 Task: Toggle the show current in status in the problems.
Action: Mouse moved to (44, 578)
Screenshot: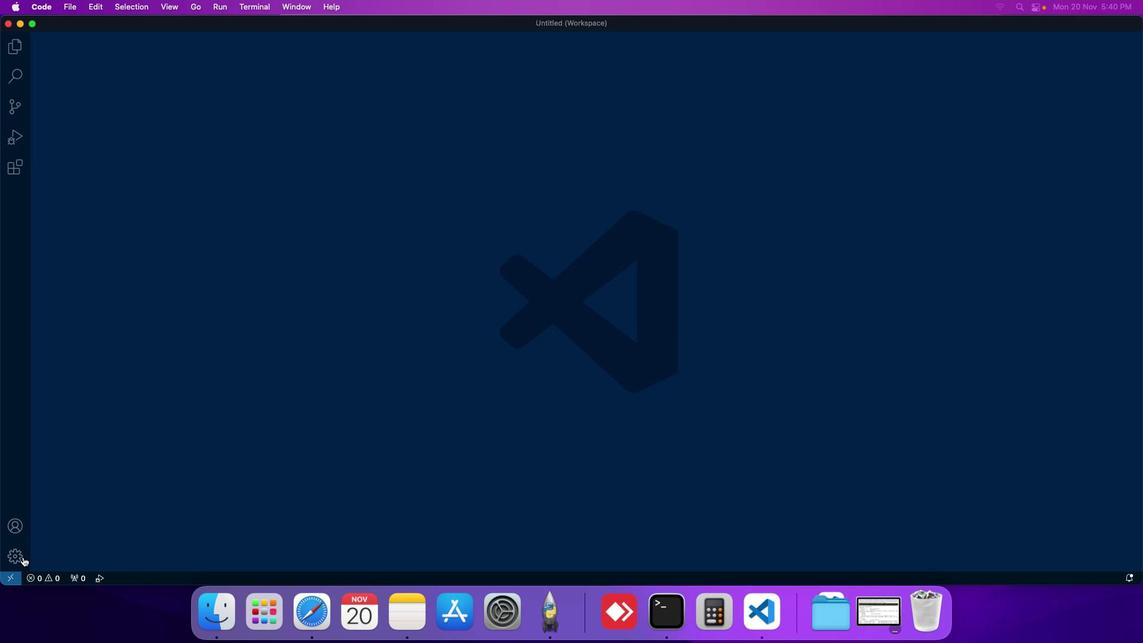 
Action: Mouse pressed left at (44, 578)
Screenshot: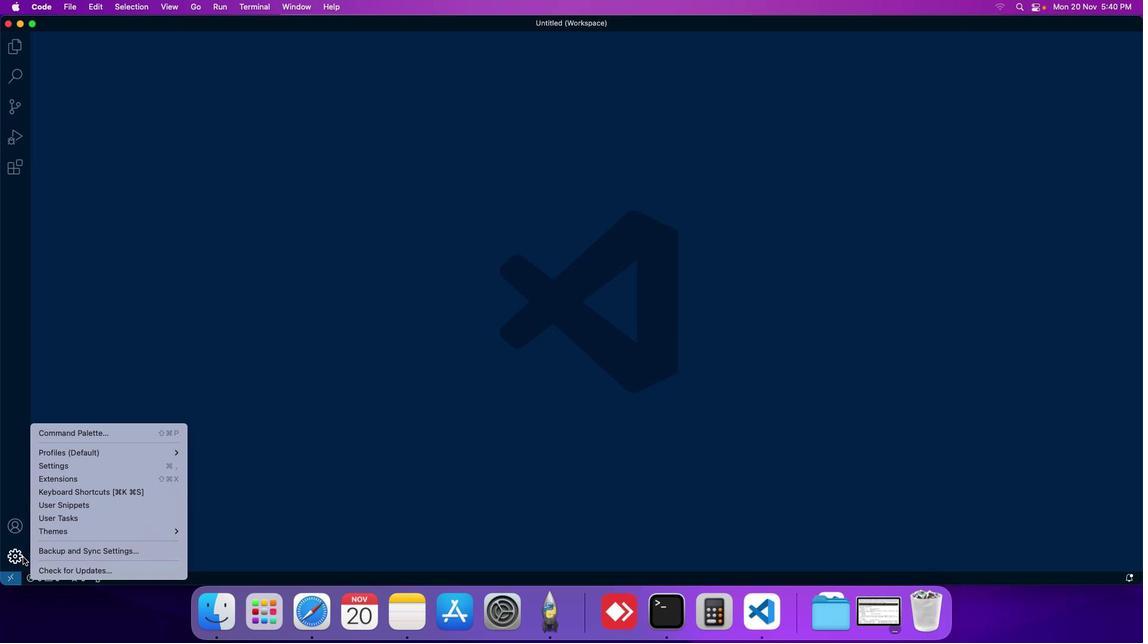 
Action: Mouse moved to (85, 489)
Screenshot: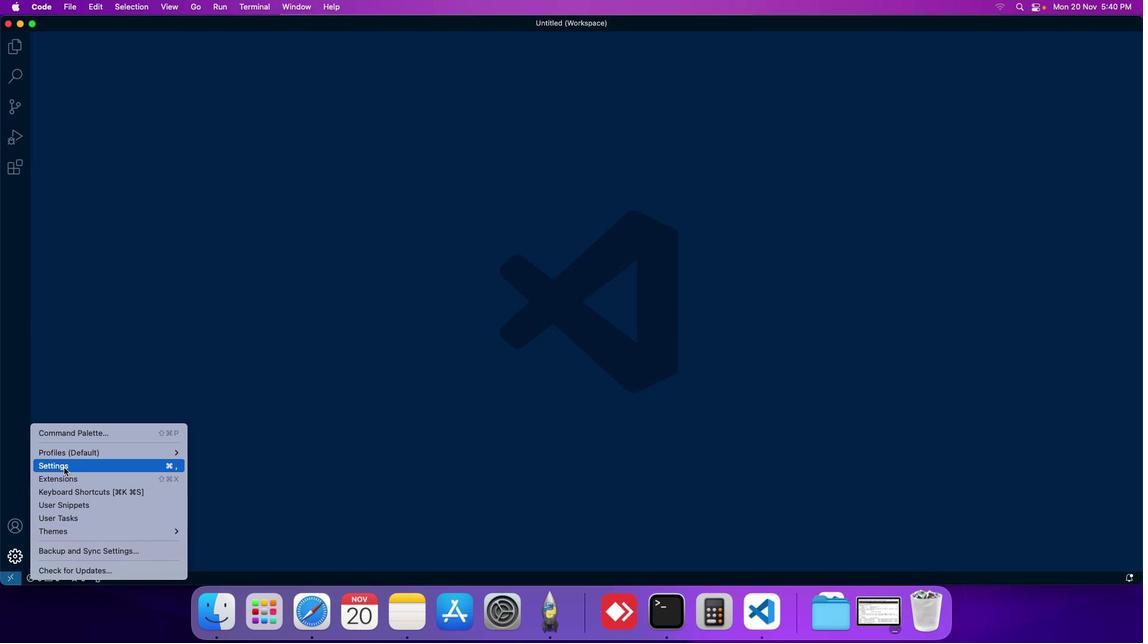 
Action: Mouse pressed left at (85, 489)
Screenshot: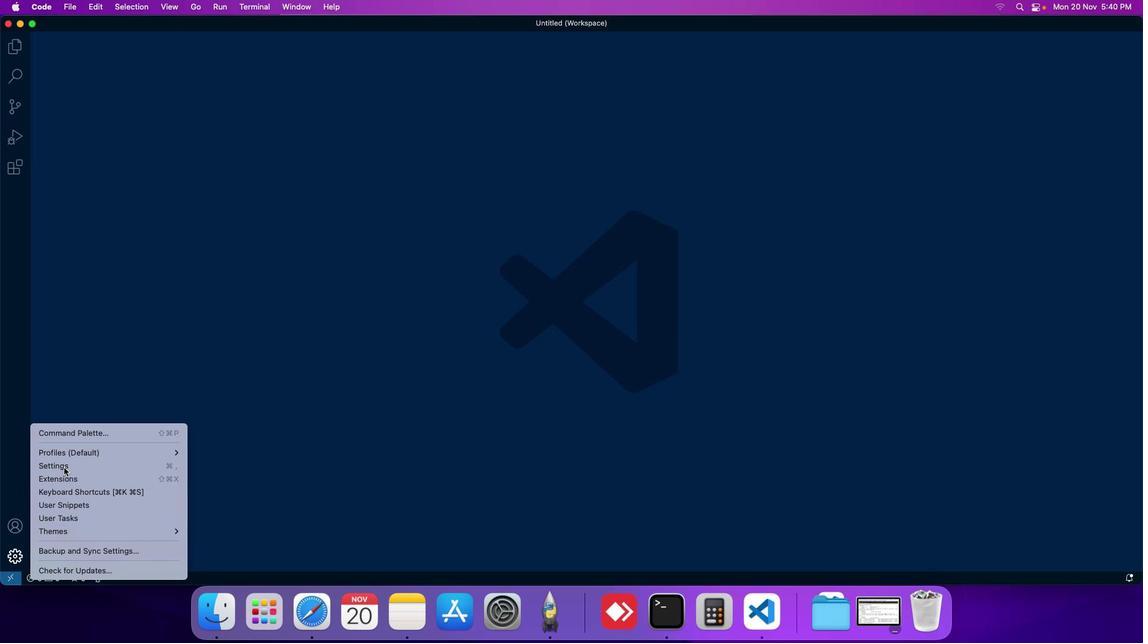 
Action: Mouse moved to (283, 110)
Screenshot: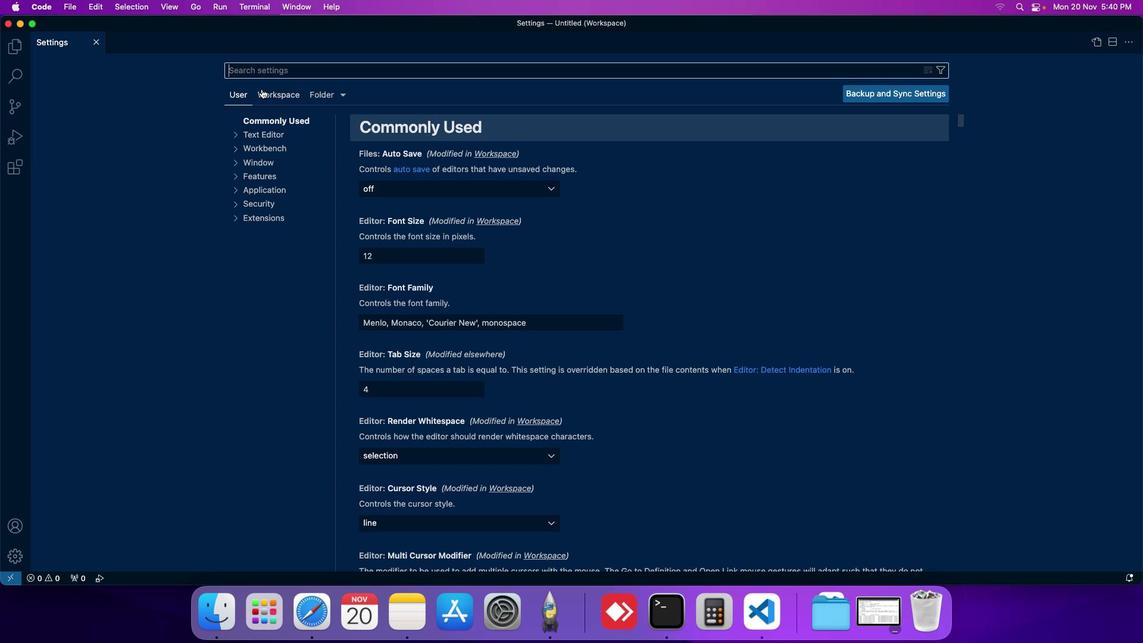 
Action: Mouse pressed left at (283, 110)
Screenshot: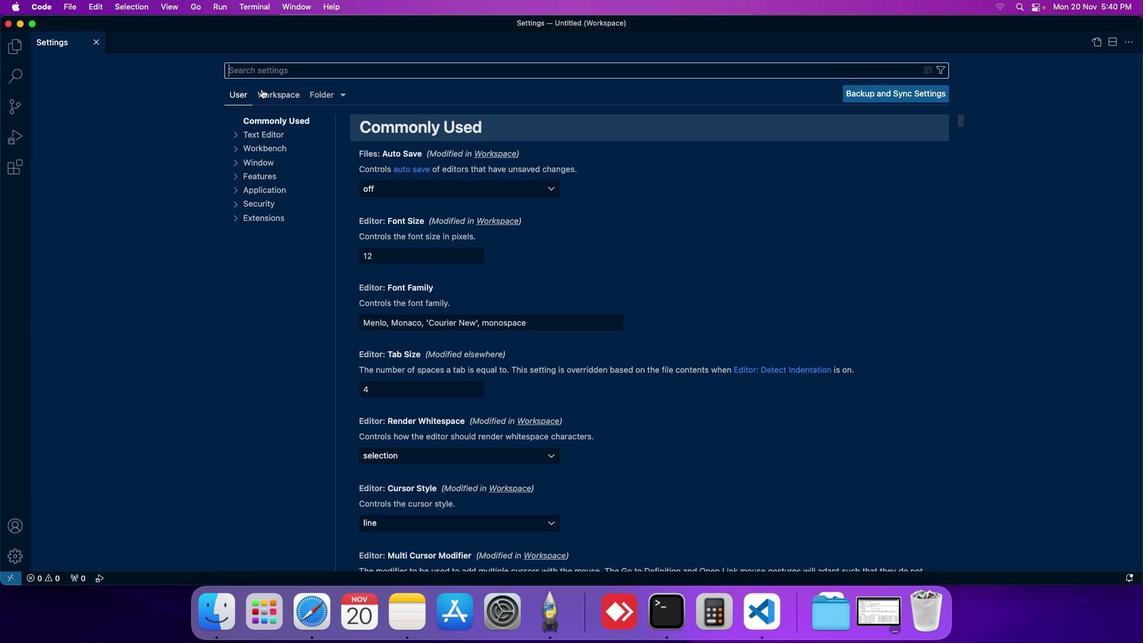 
Action: Mouse moved to (278, 197)
Screenshot: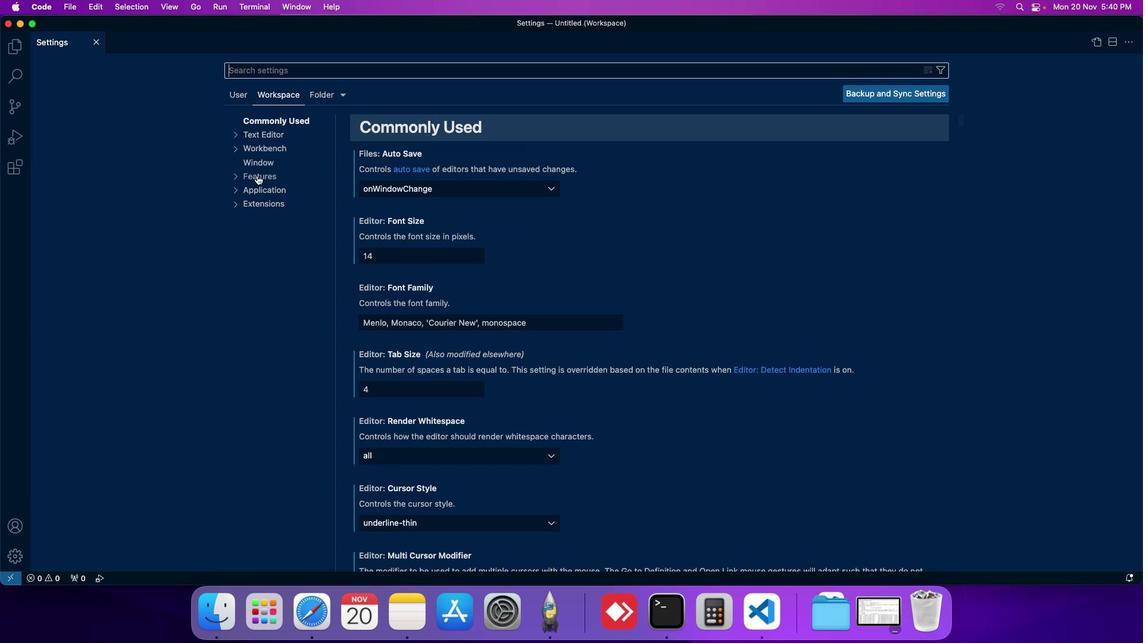 
Action: Mouse pressed left at (278, 197)
Screenshot: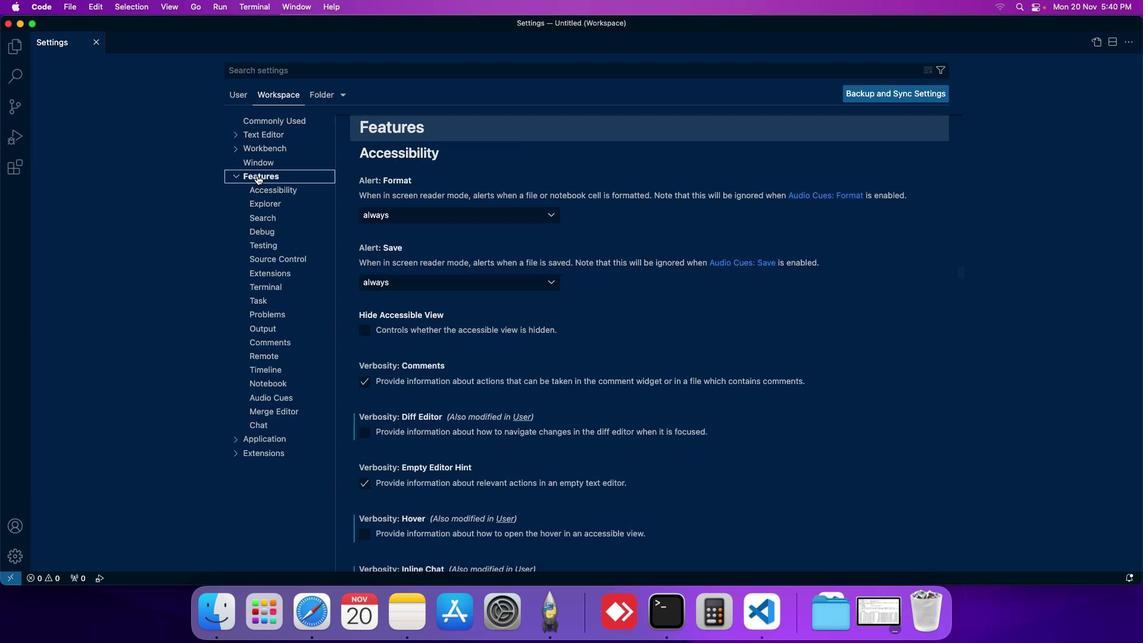 
Action: Mouse moved to (291, 339)
Screenshot: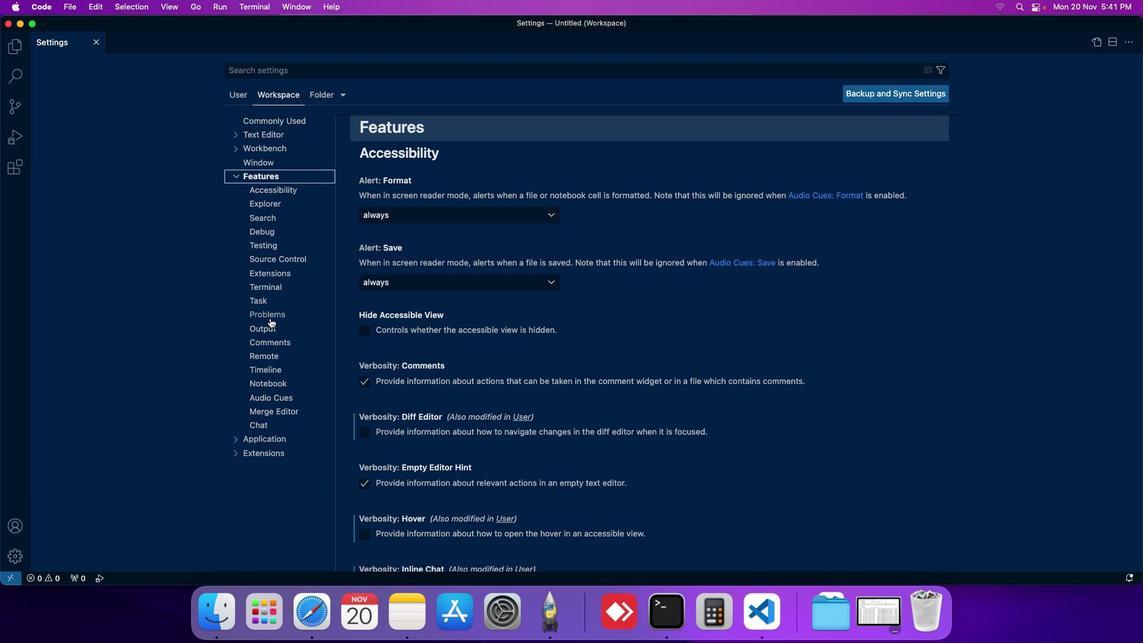 
Action: Mouse pressed left at (291, 339)
Screenshot: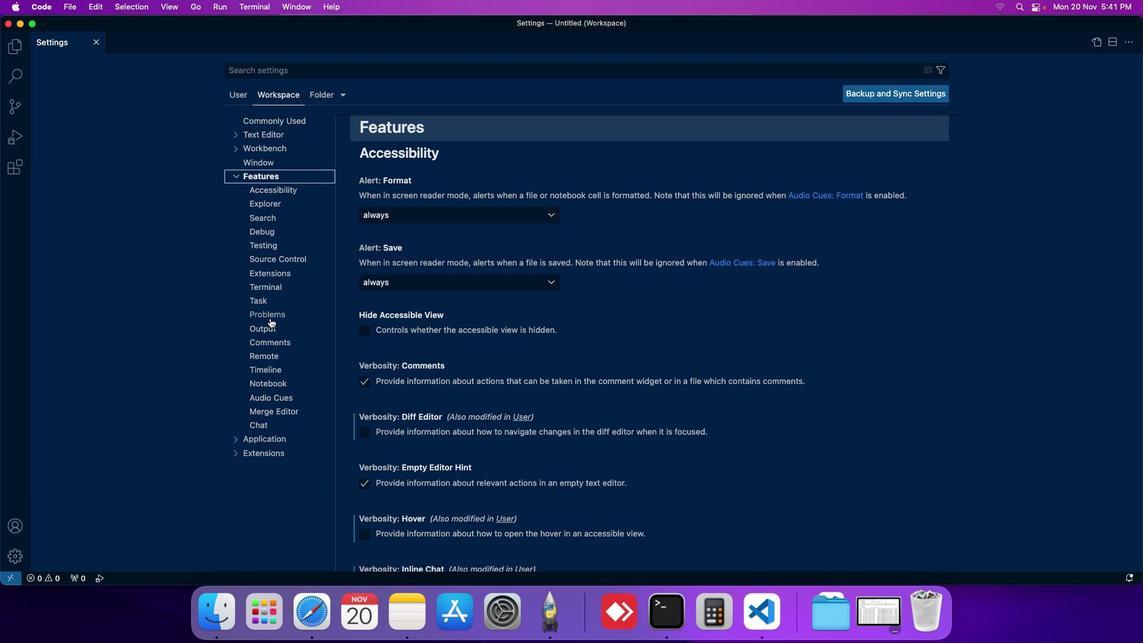 
Action: Mouse moved to (385, 357)
Screenshot: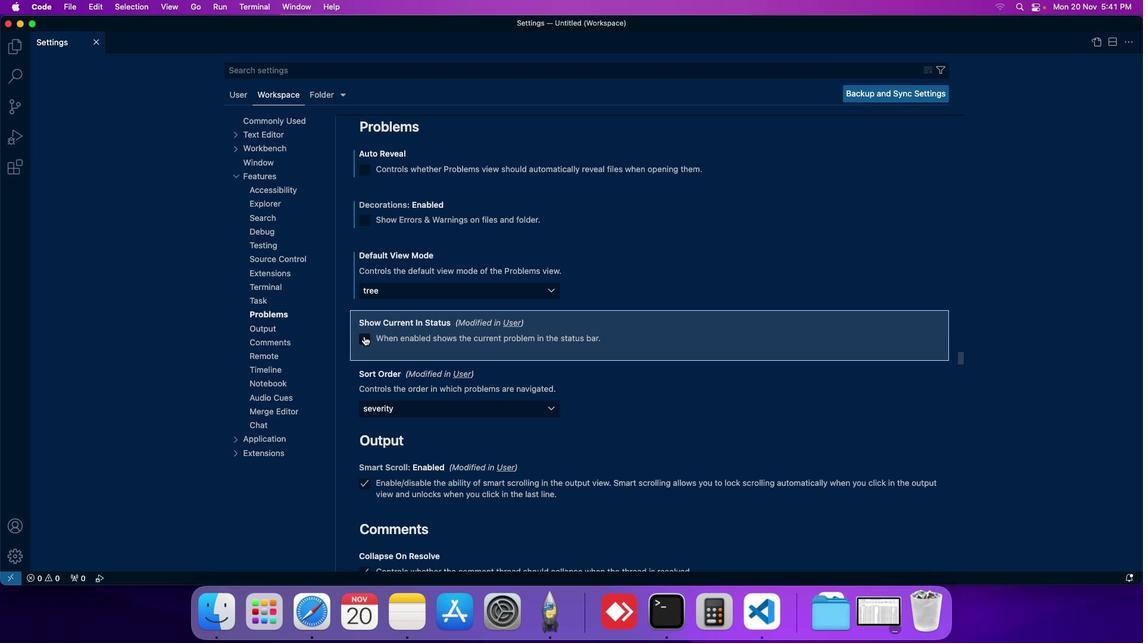 
Action: Mouse pressed left at (385, 357)
Screenshot: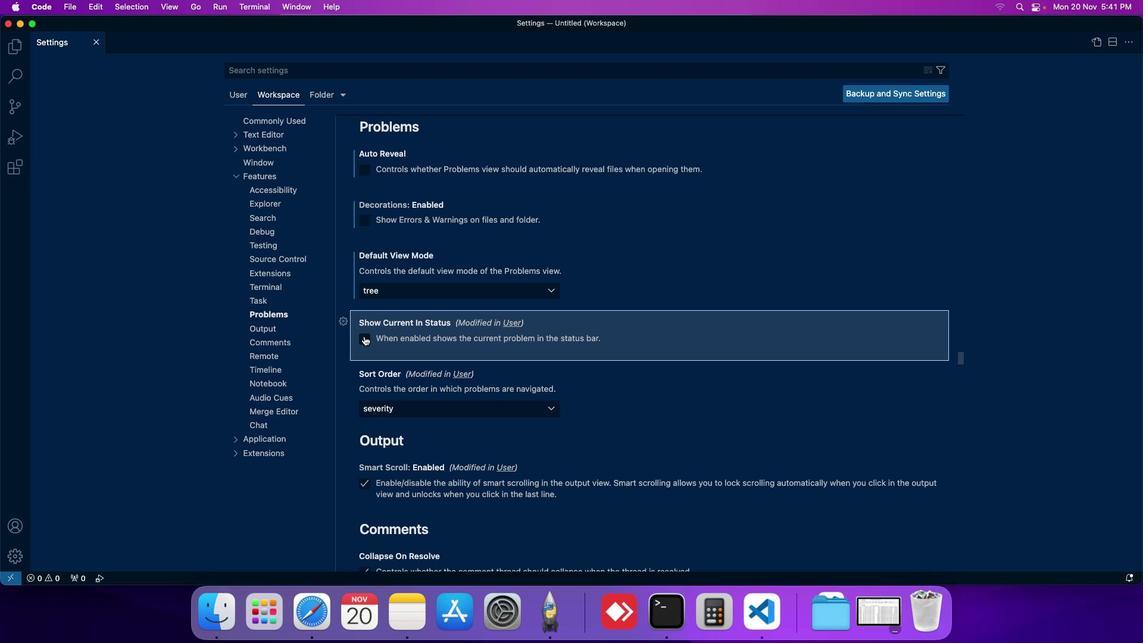 
Action: Mouse moved to (391, 361)
Screenshot: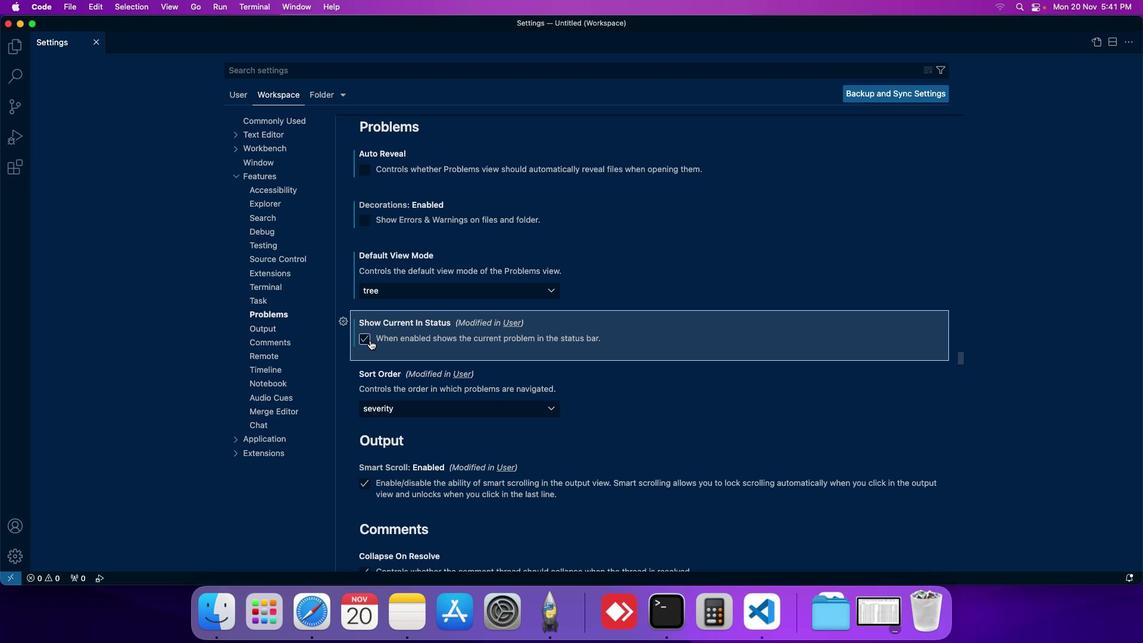 
